 Task: Create a sub task Gather and Analyse Requirements for the task  Improve the appâ€™s compatibility with different screen sizes and resolutions in the project UltraTech , assign it to team member softage.8@softage.net and update the status of the sub task to  Completed , set the priority of the sub task to High.
Action: Mouse moved to (73, 404)
Screenshot: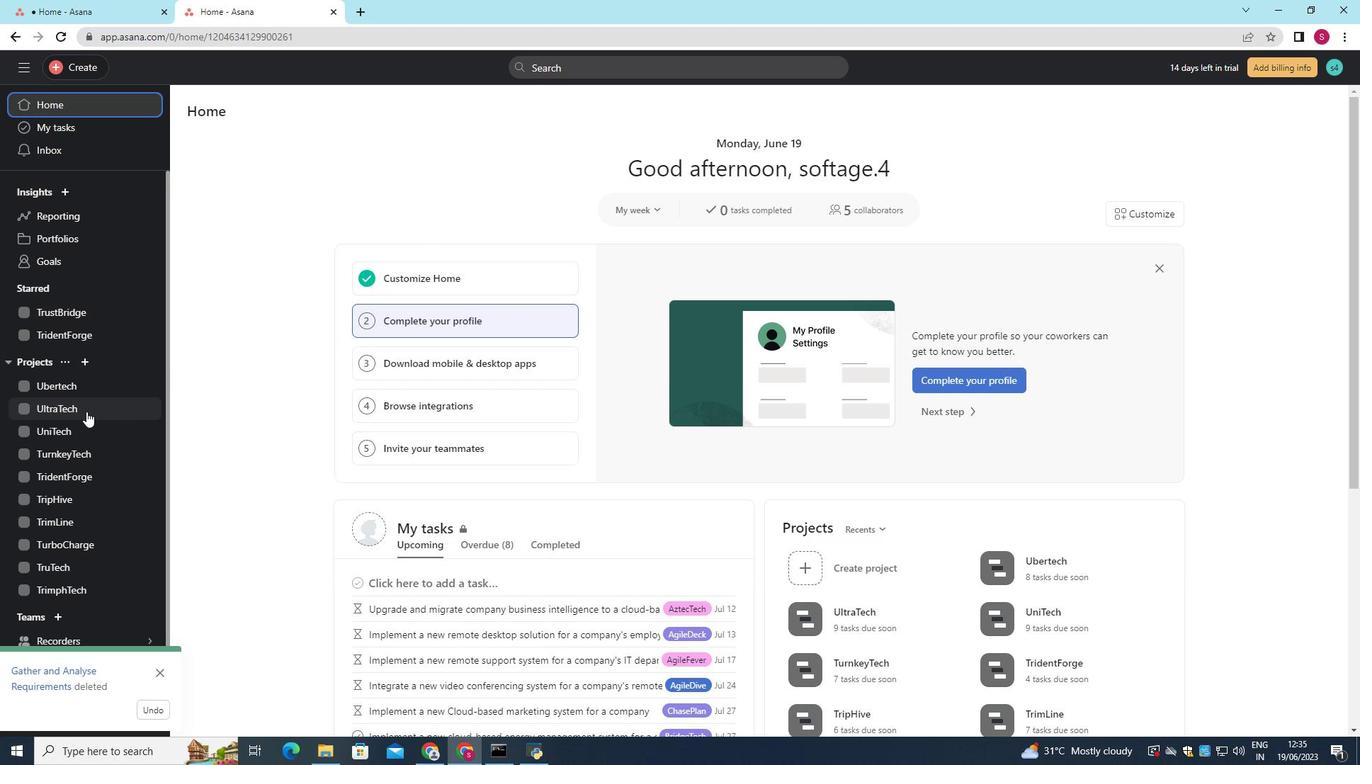 
Action: Mouse pressed left at (73, 404)
Screenshot: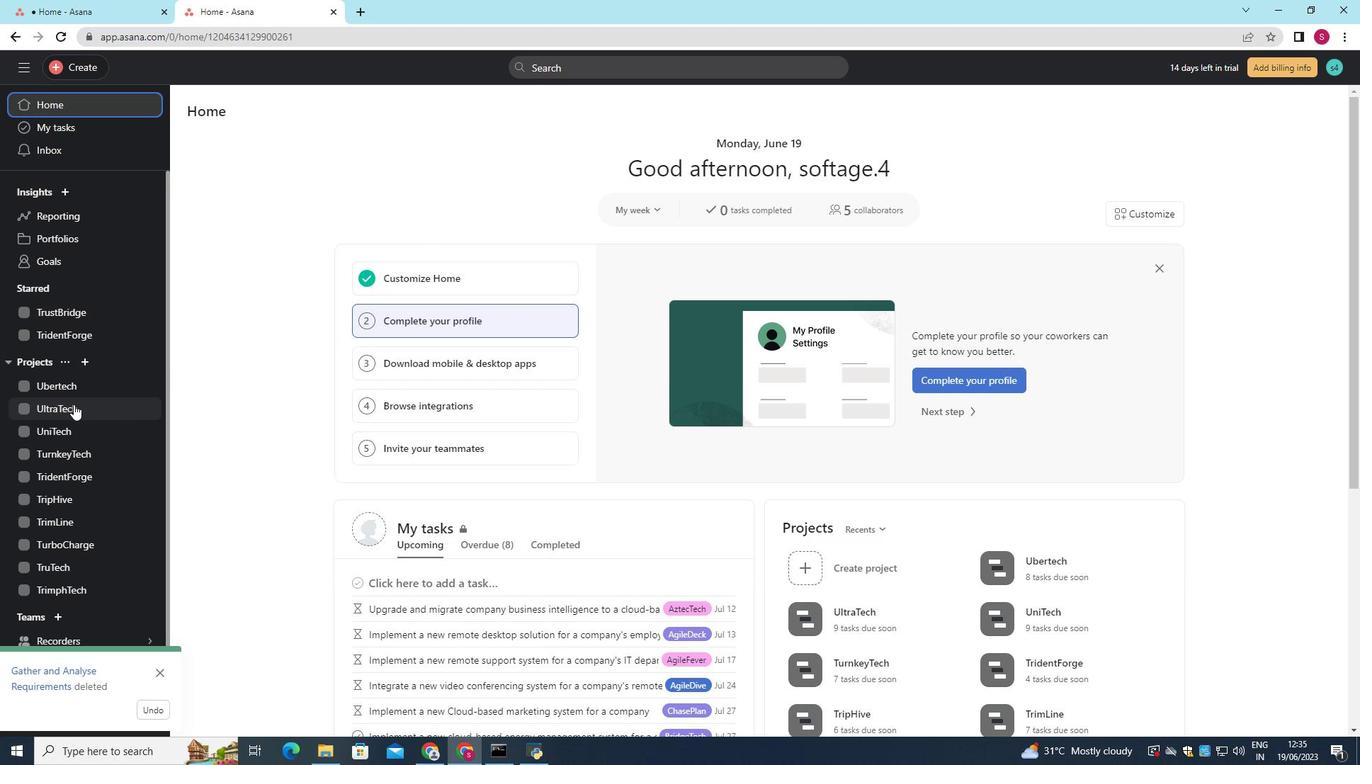 
Action: Mouse moved to (535, 367)
Screenshot: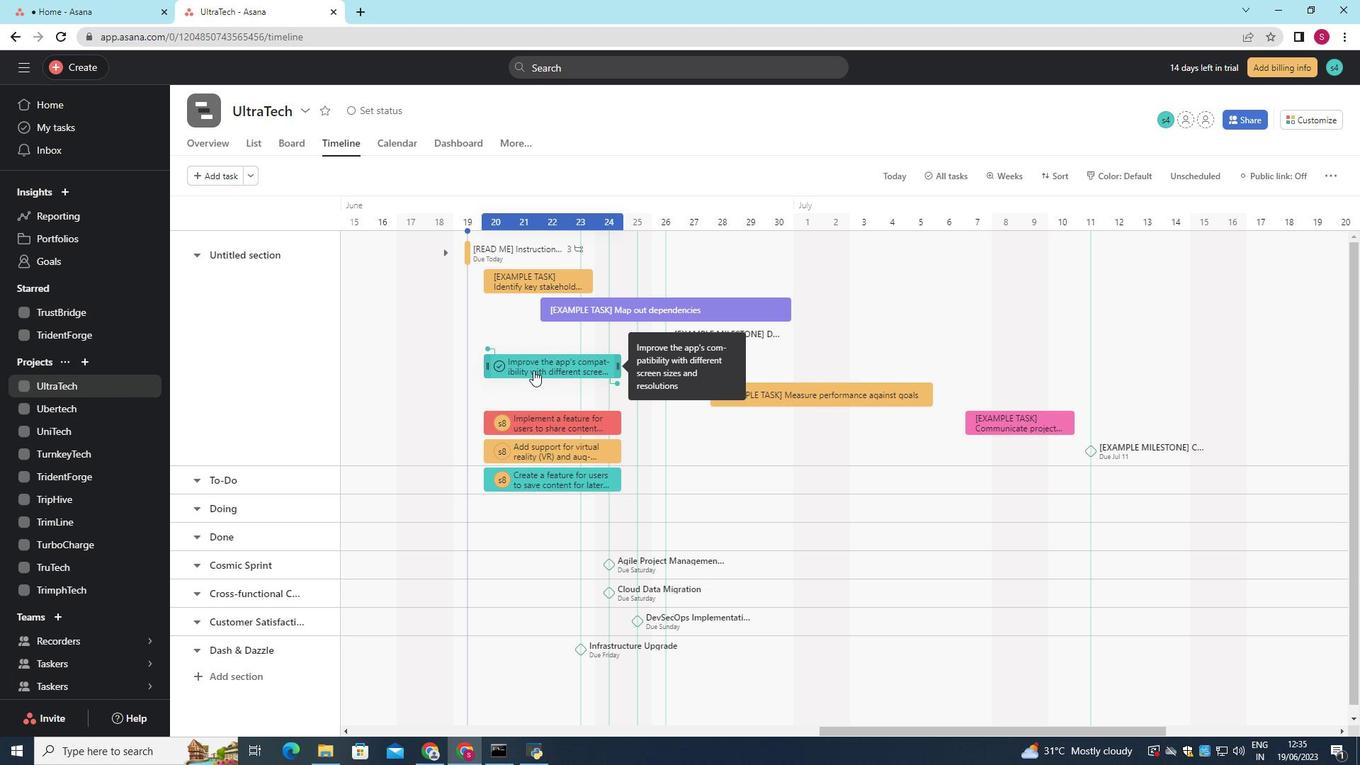 
Action: Mouse pressed left at (535, 367)
Screenshot: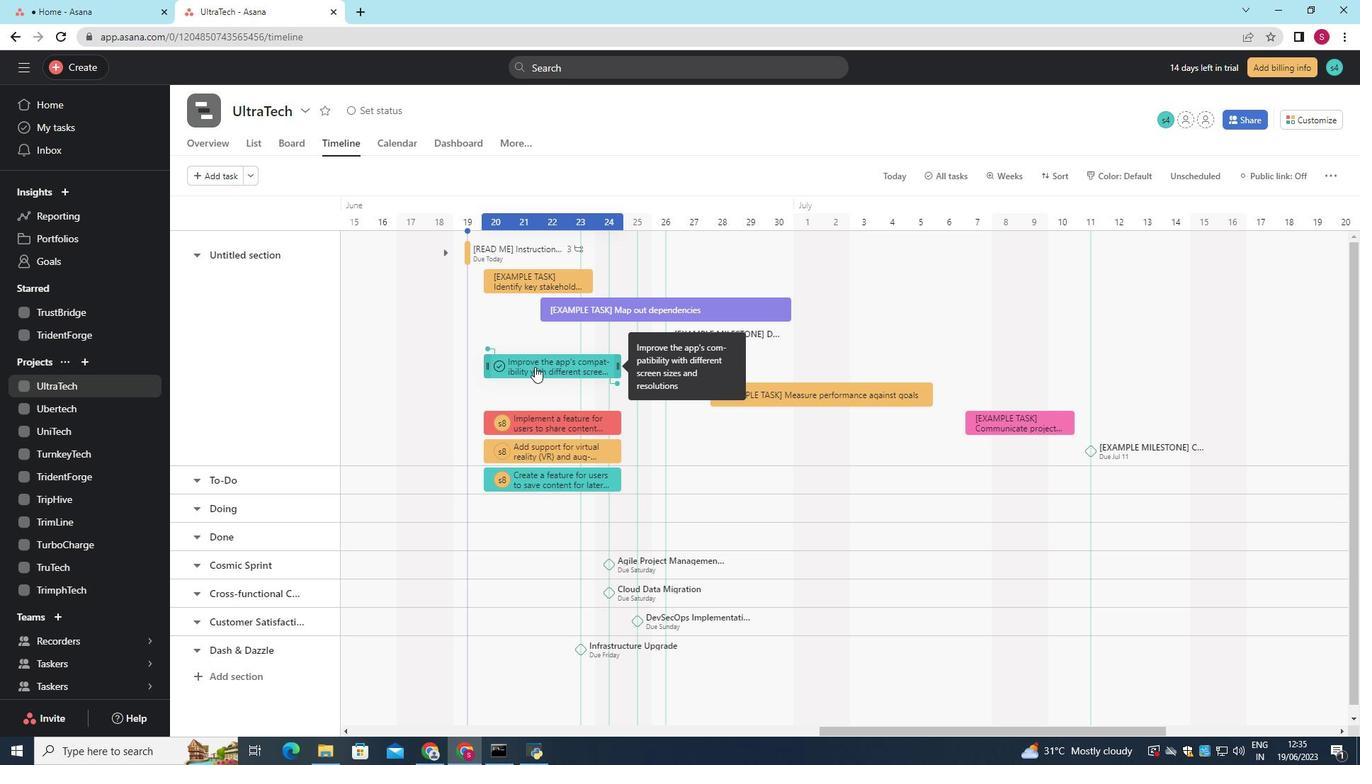 
Action: Mouse moved to (948, 515)
Screenshot: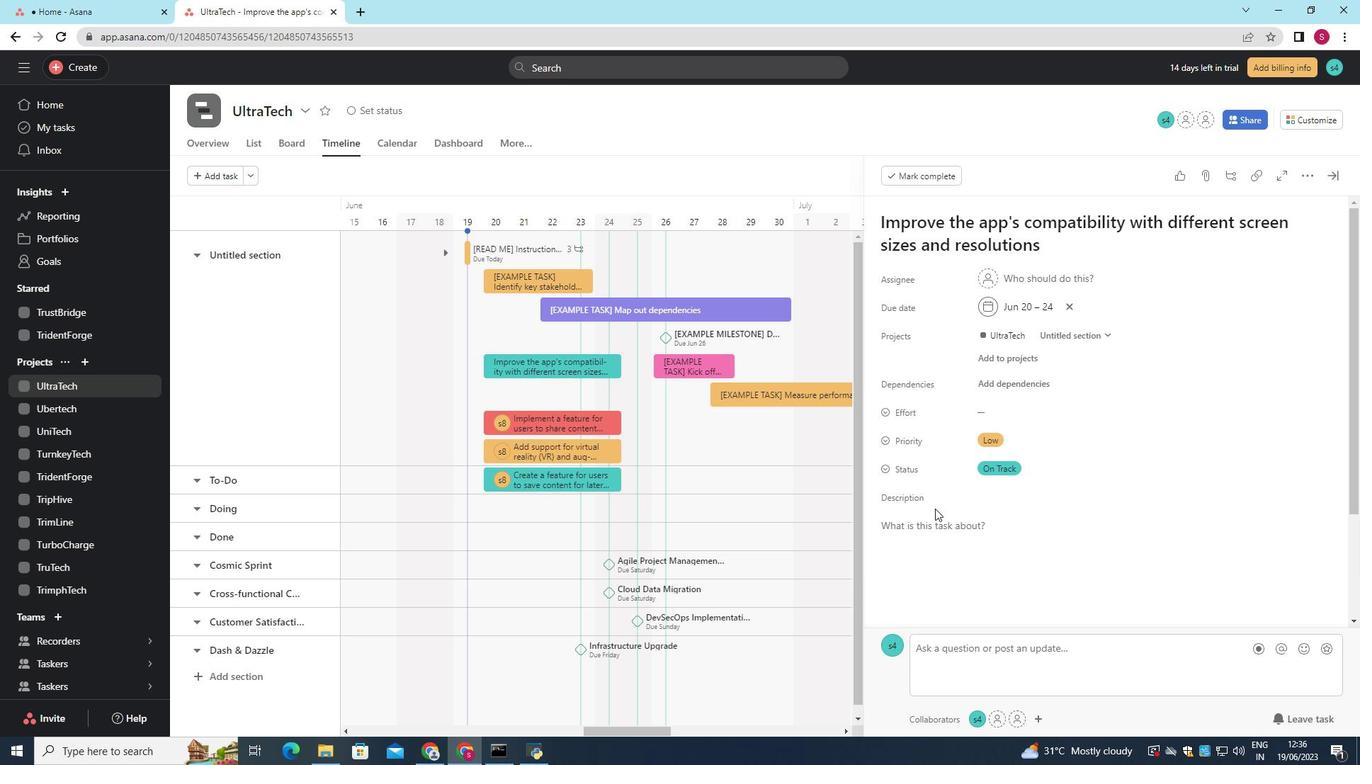 
Action: Mouse scrolled (948, 514) with delta (0, 0)
Screenshot: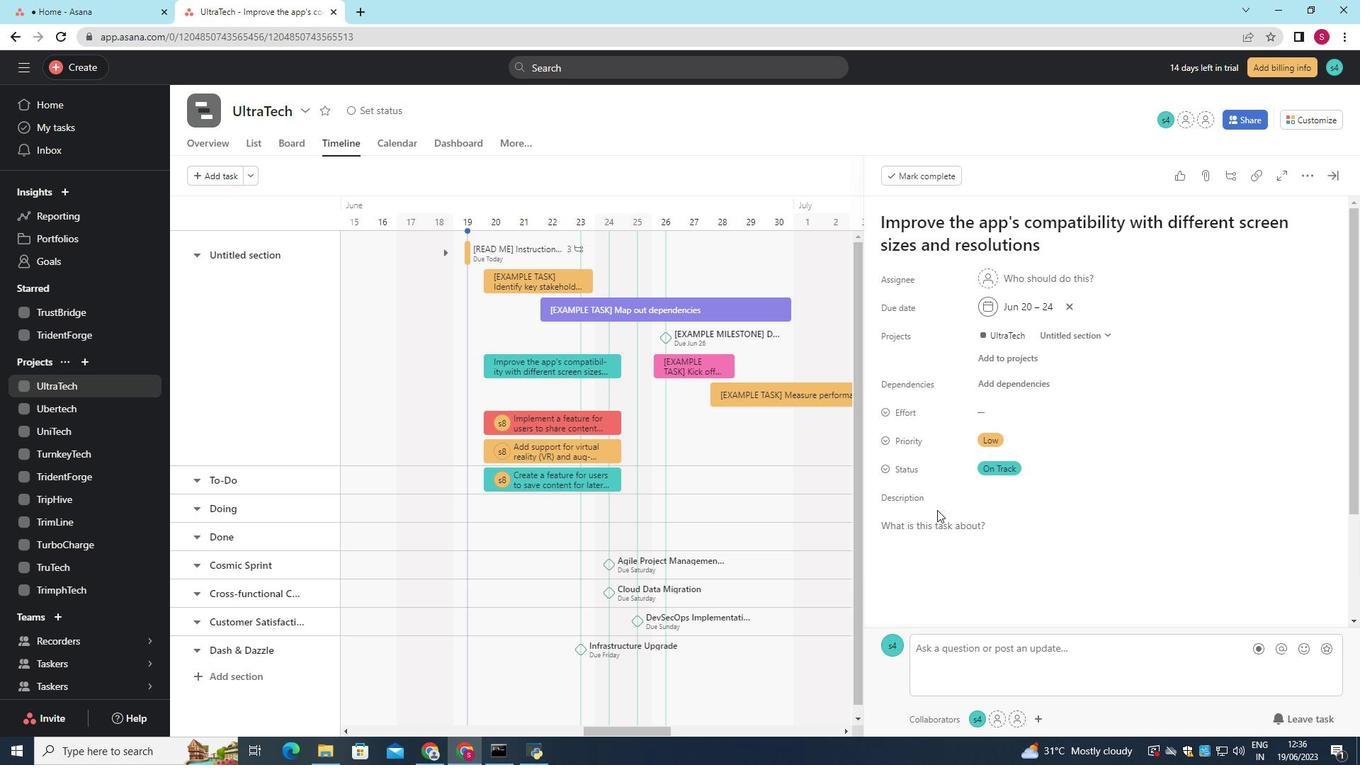 
Action: Mouse moved to (948, 515)
Screenshot: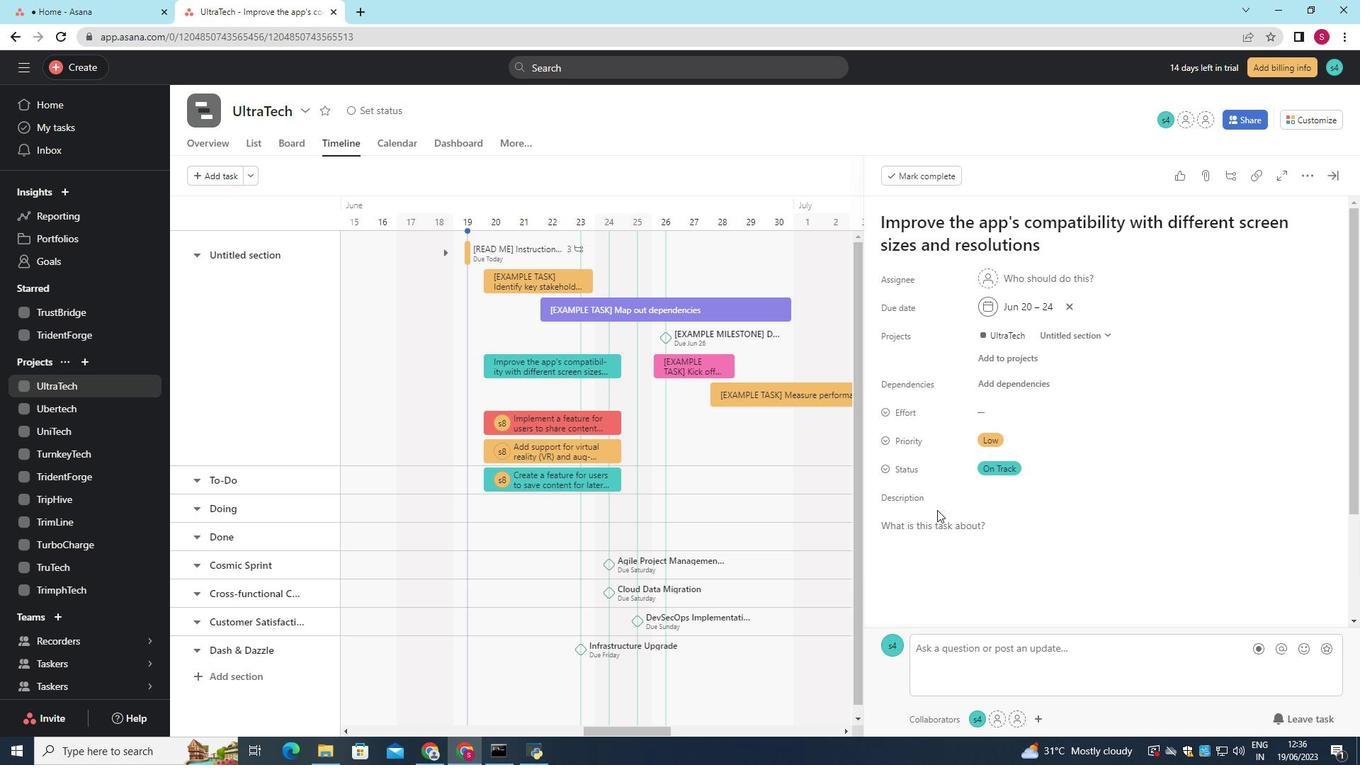 
Action: Mouse scrolled (948, 515) with delta (0, 0)
Screenshot: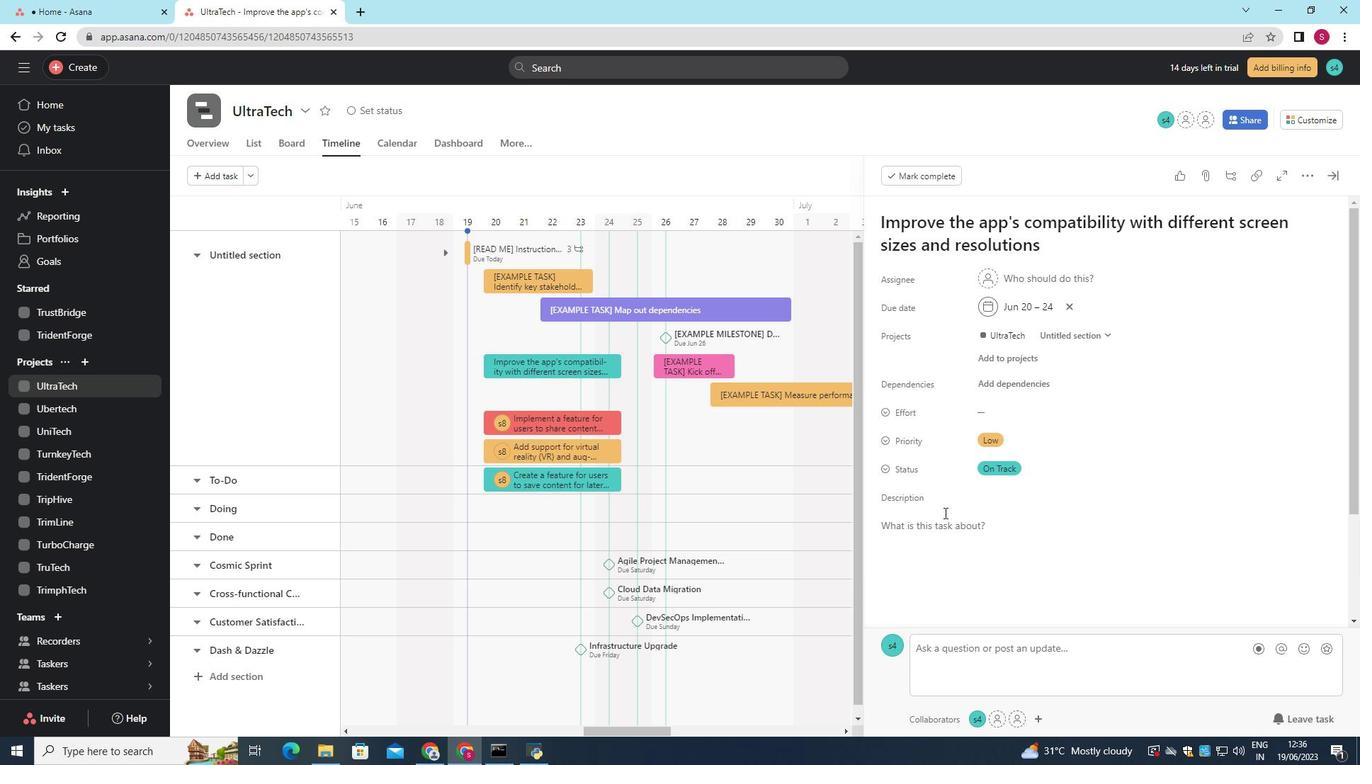 
Action: Mouse scrolled (948, 515) with delta (0, 0)
Screenshot: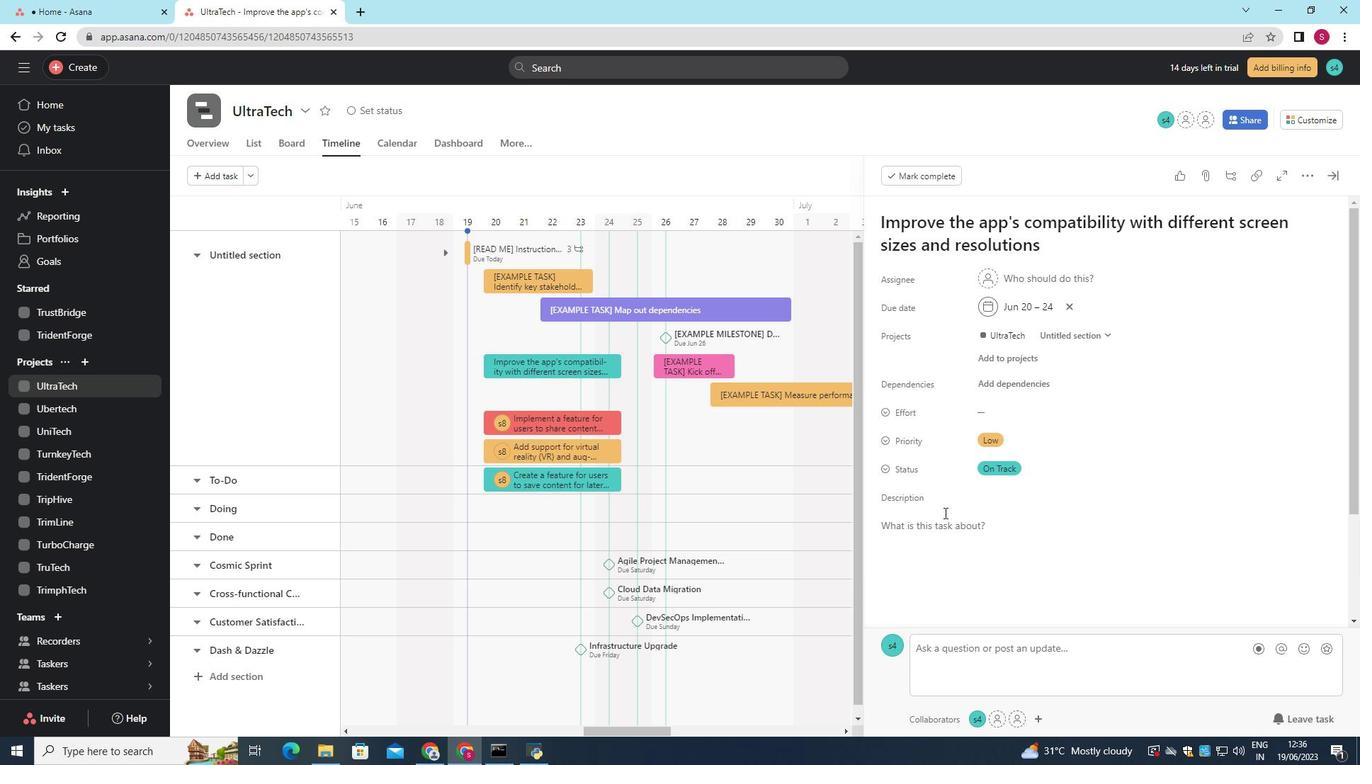 
Action: Mouse scrolled (948, 515) with delta (0, 0)
Screenshot: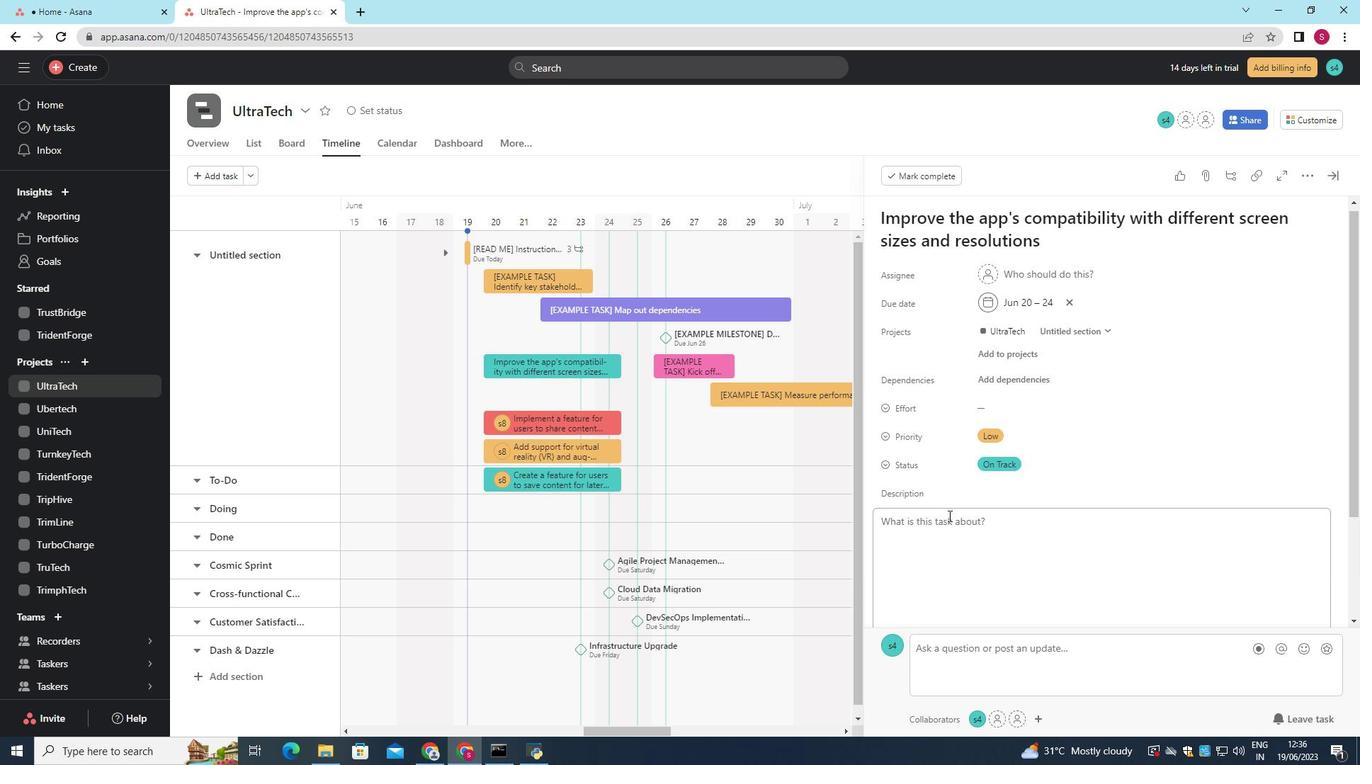 
Action: Mouse scrolled (948, 515) with delta (0, 0)
Screenshot: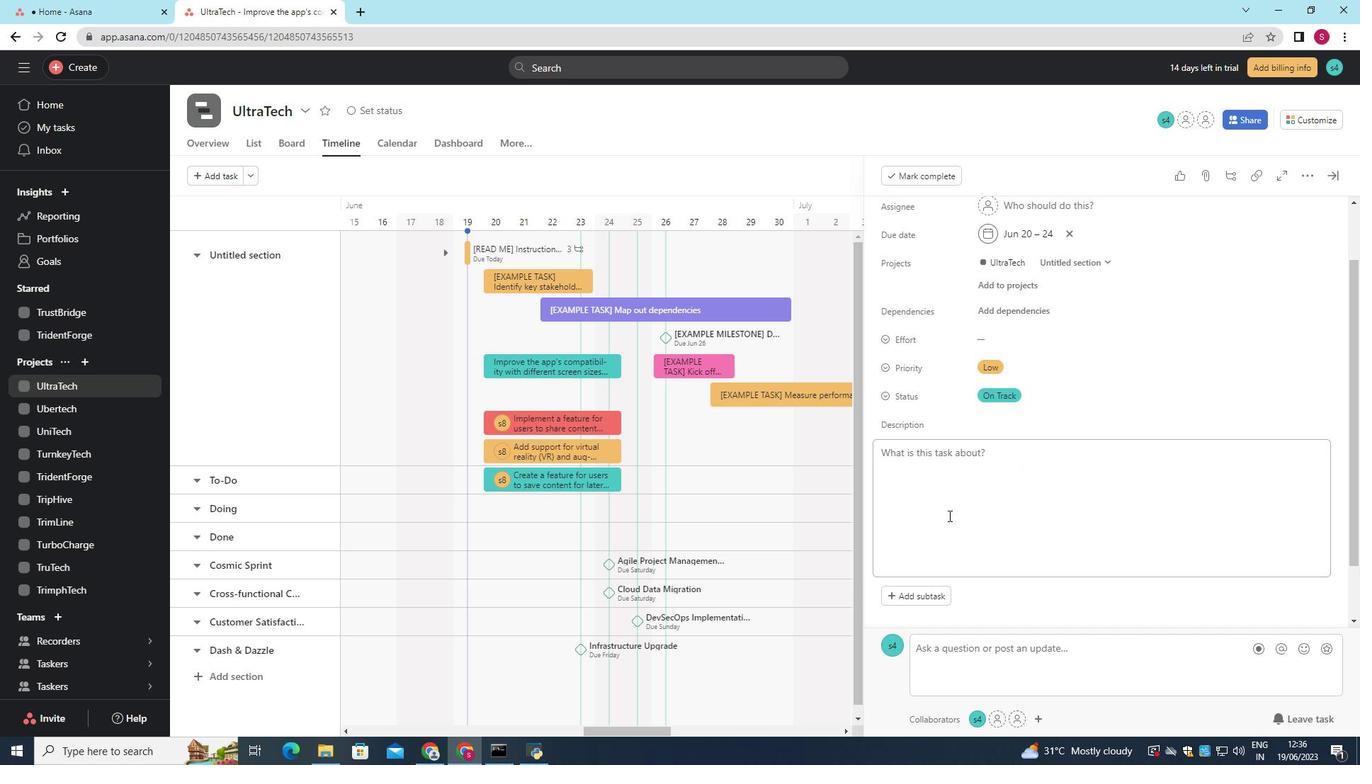 
Action: Mouse moved to (931, 522)
Screenshot: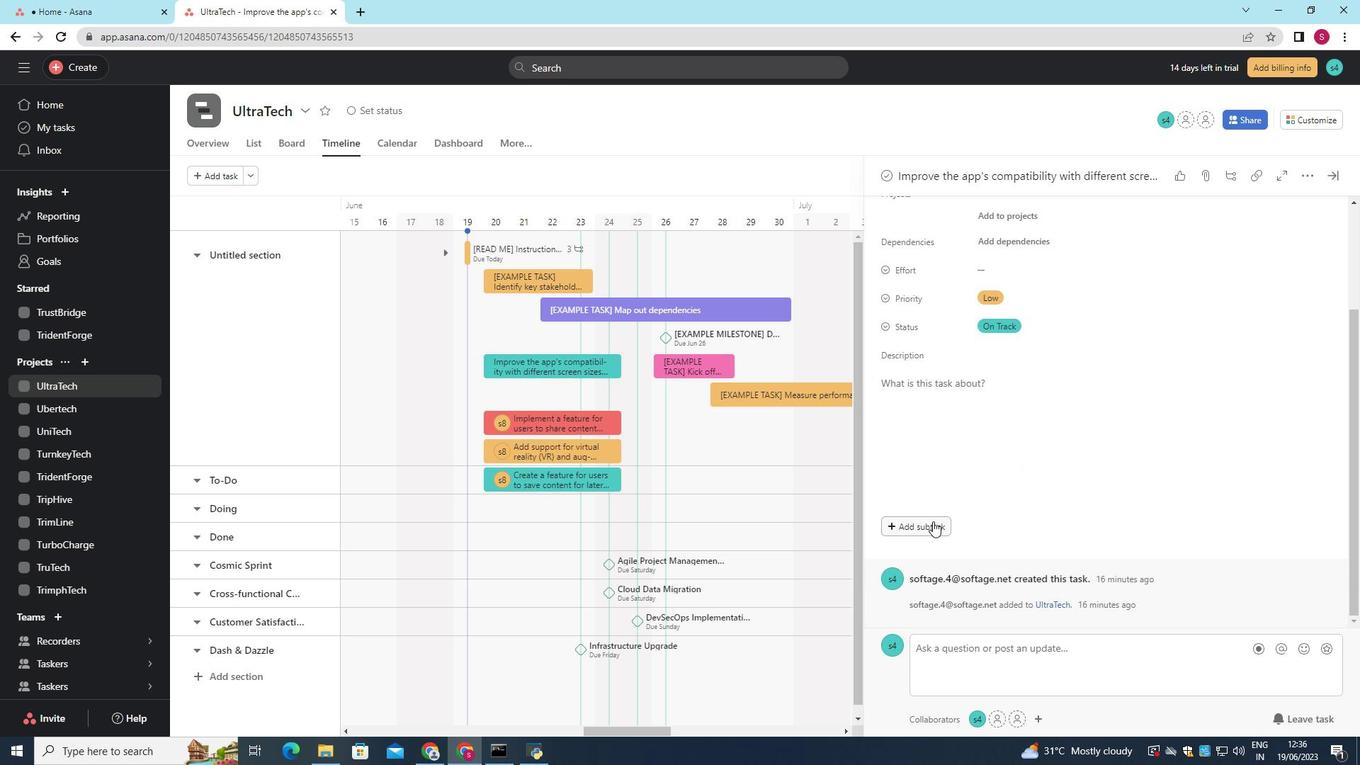 
Action: Mouse pressed left at (931, 522)
Screenshot: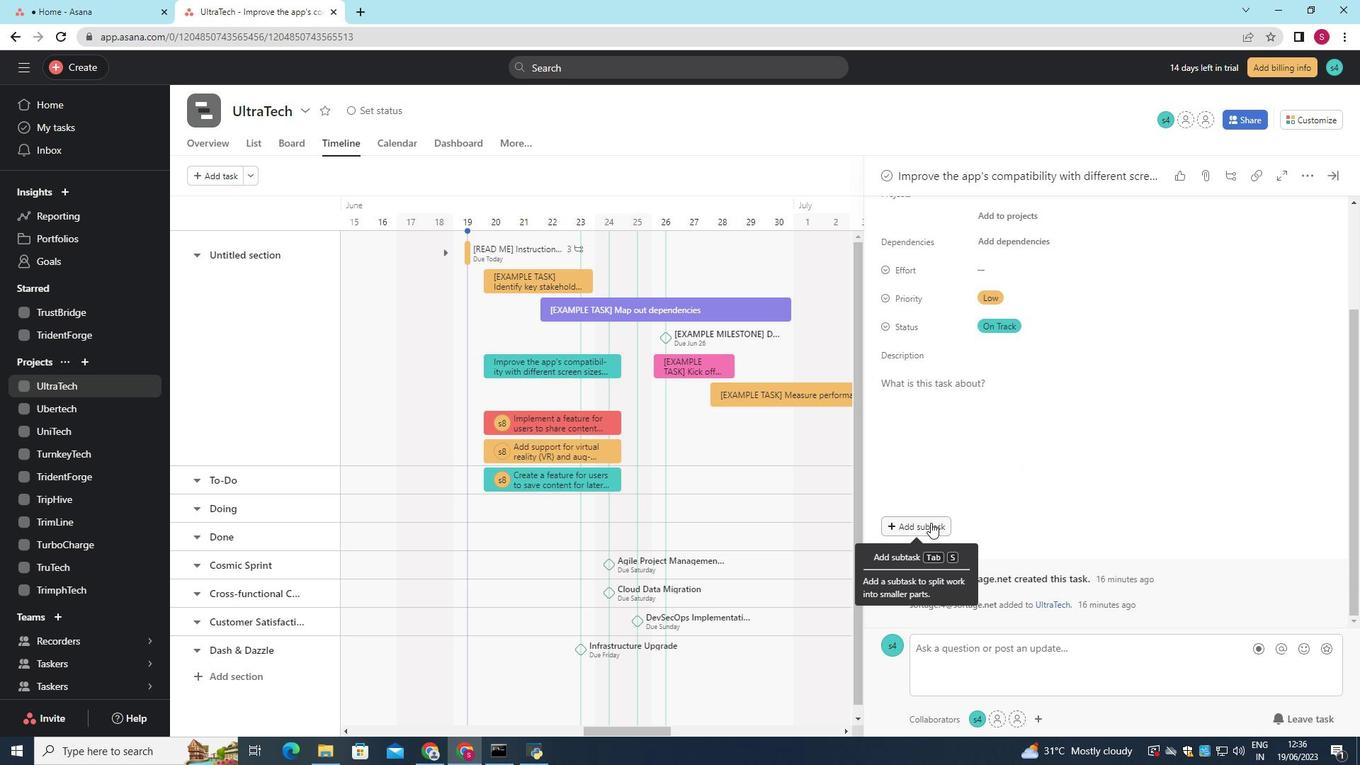 
Action: Mouse moved to (778, 625)
Screenshot: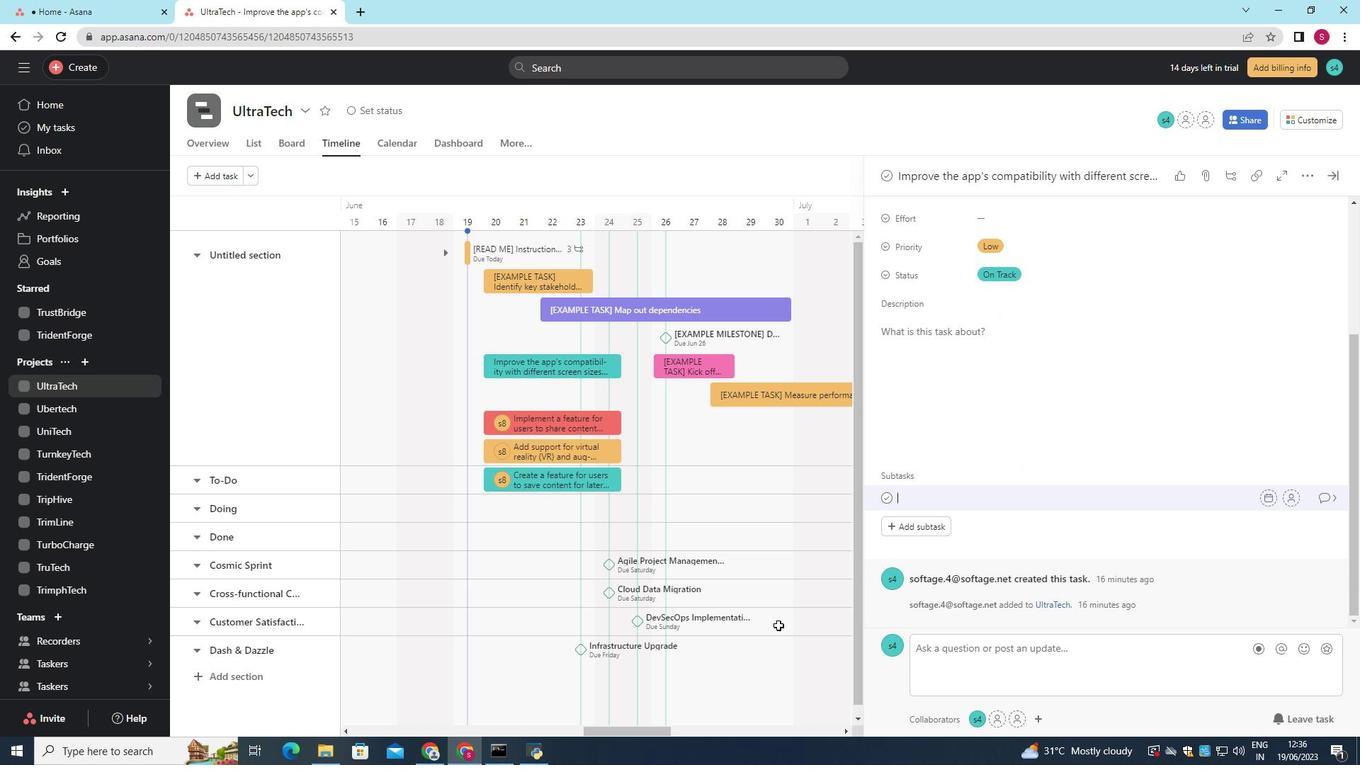 
Action: Key pressed <Key.shift>Gather<Key.space>and<Key.space><Key.shift>Analyse<Key.space><Key.shift>Requirements
Screenshot: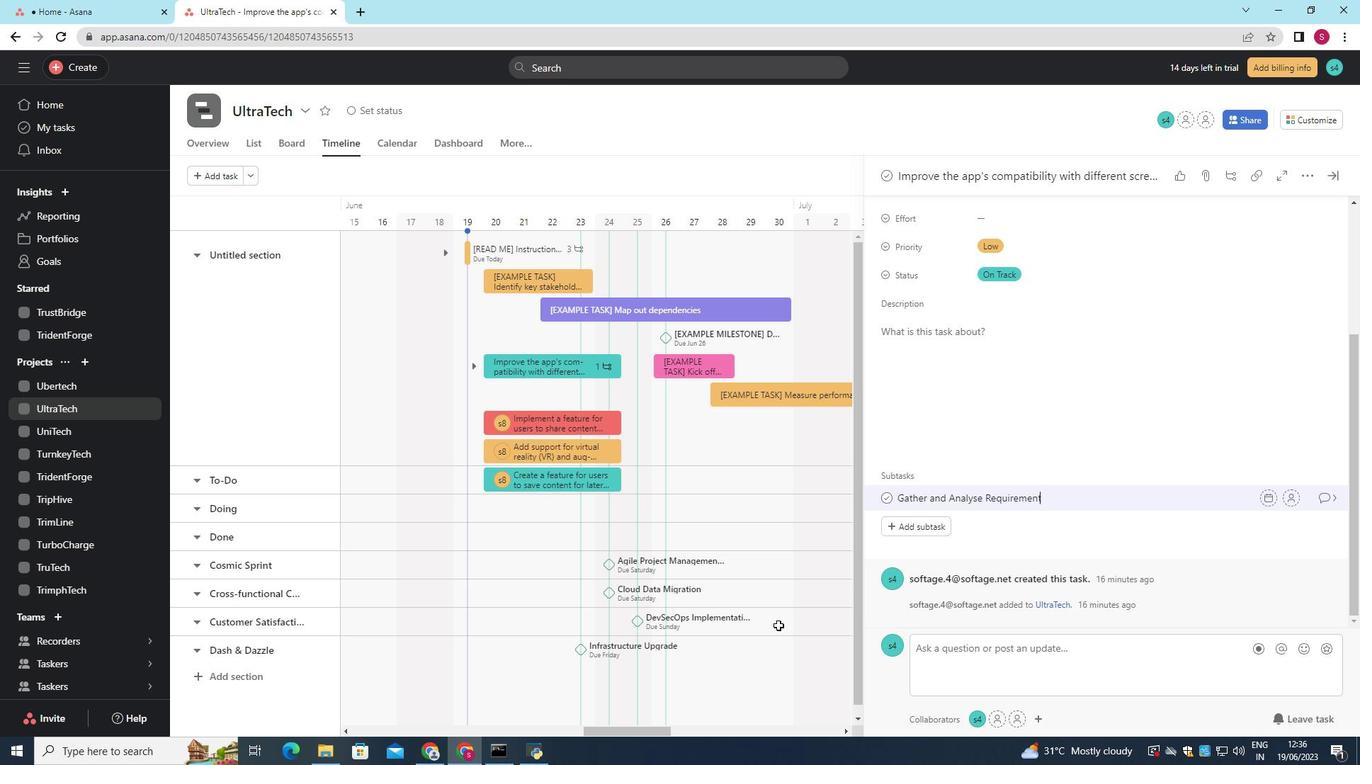 
Action: Mouse moved to (1289, 493)
Screenshot: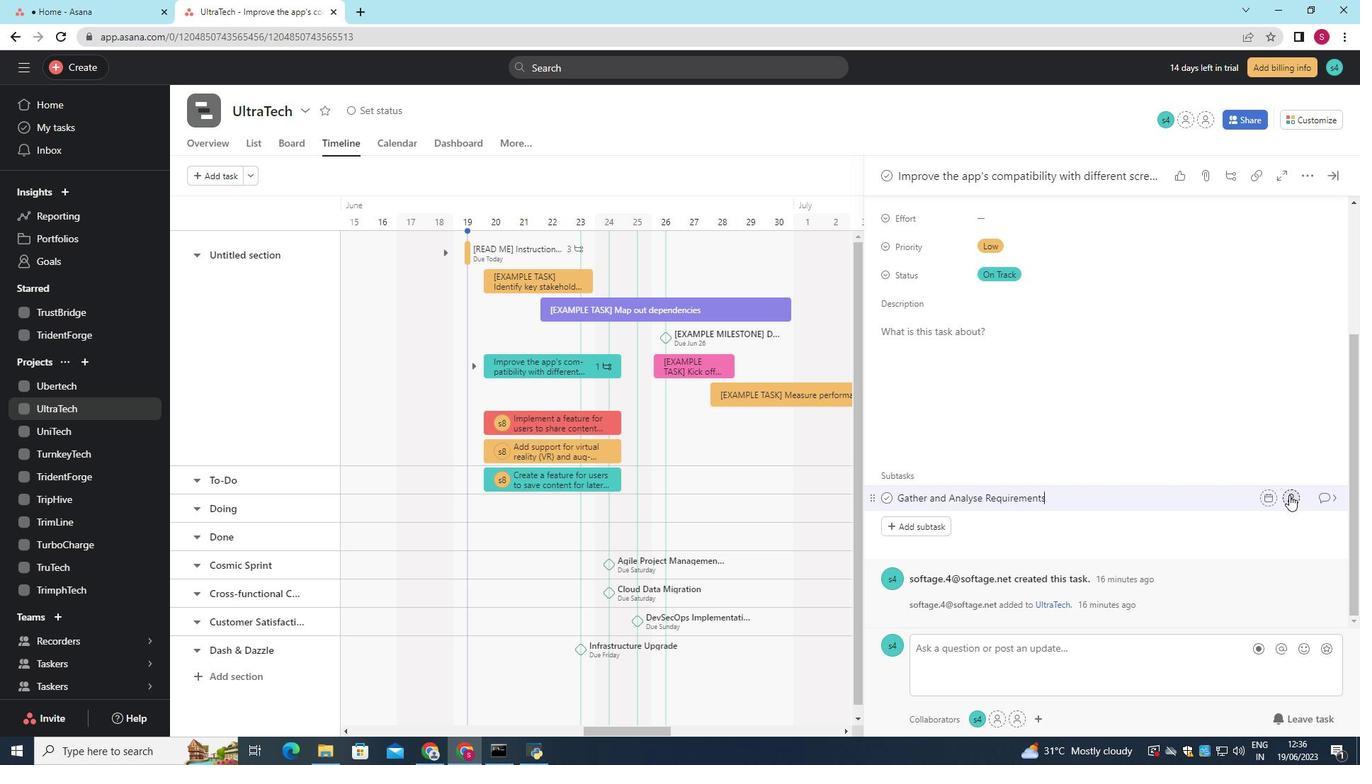 
Action: Mouse pressed left at (1289, 493)
Screenshot: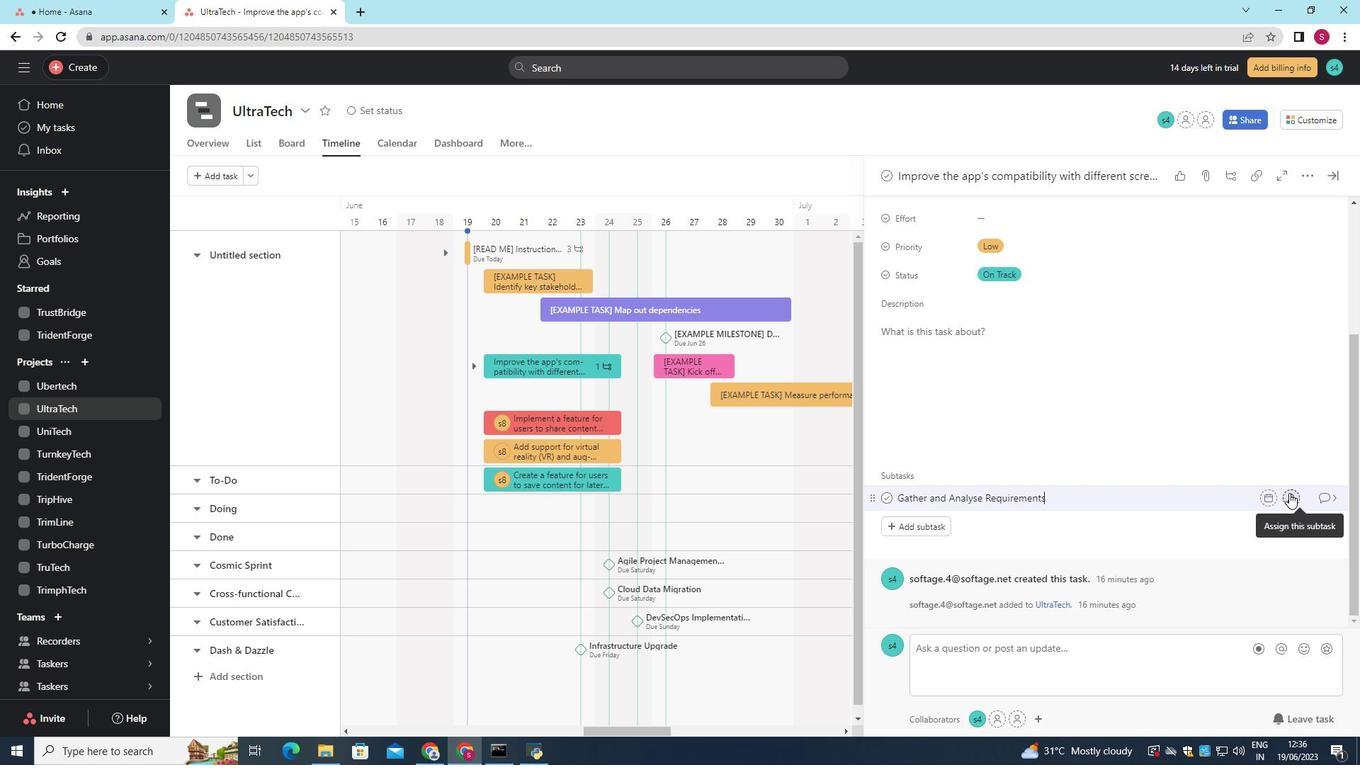 
Action: Mouse moved to (1289, 493)
Screenshot: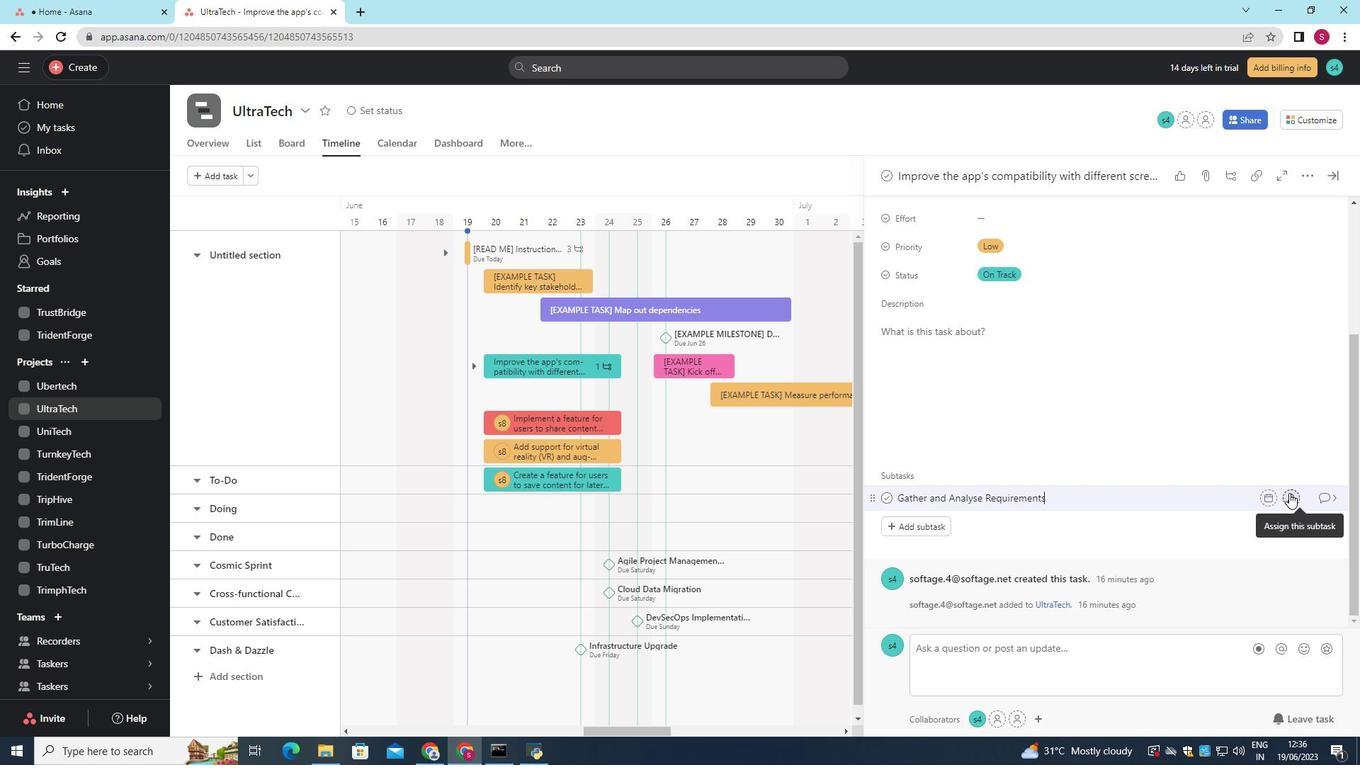 
Action: Key pressed softage.8<Key.shift>@softage.net
Screenshot: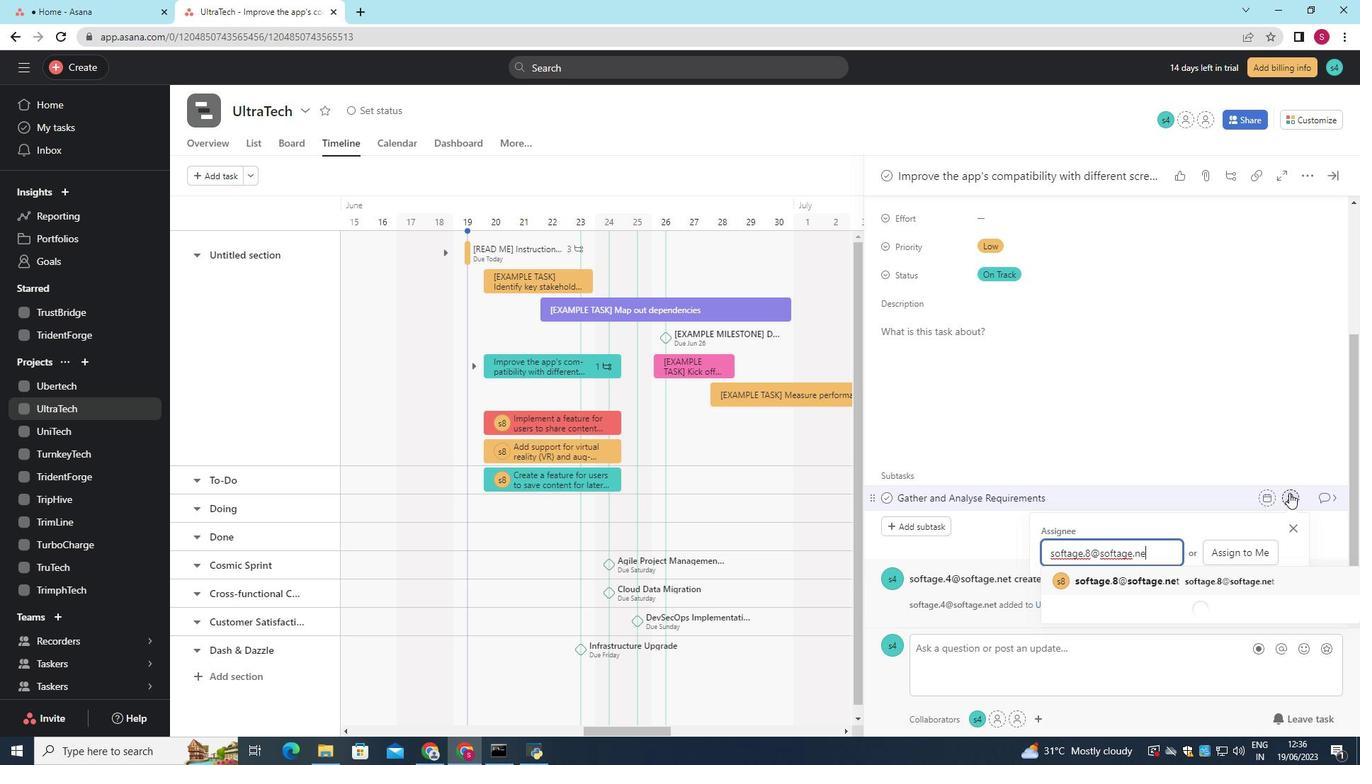 
Action: Mouse moved to (1322, 493)
Screenshot: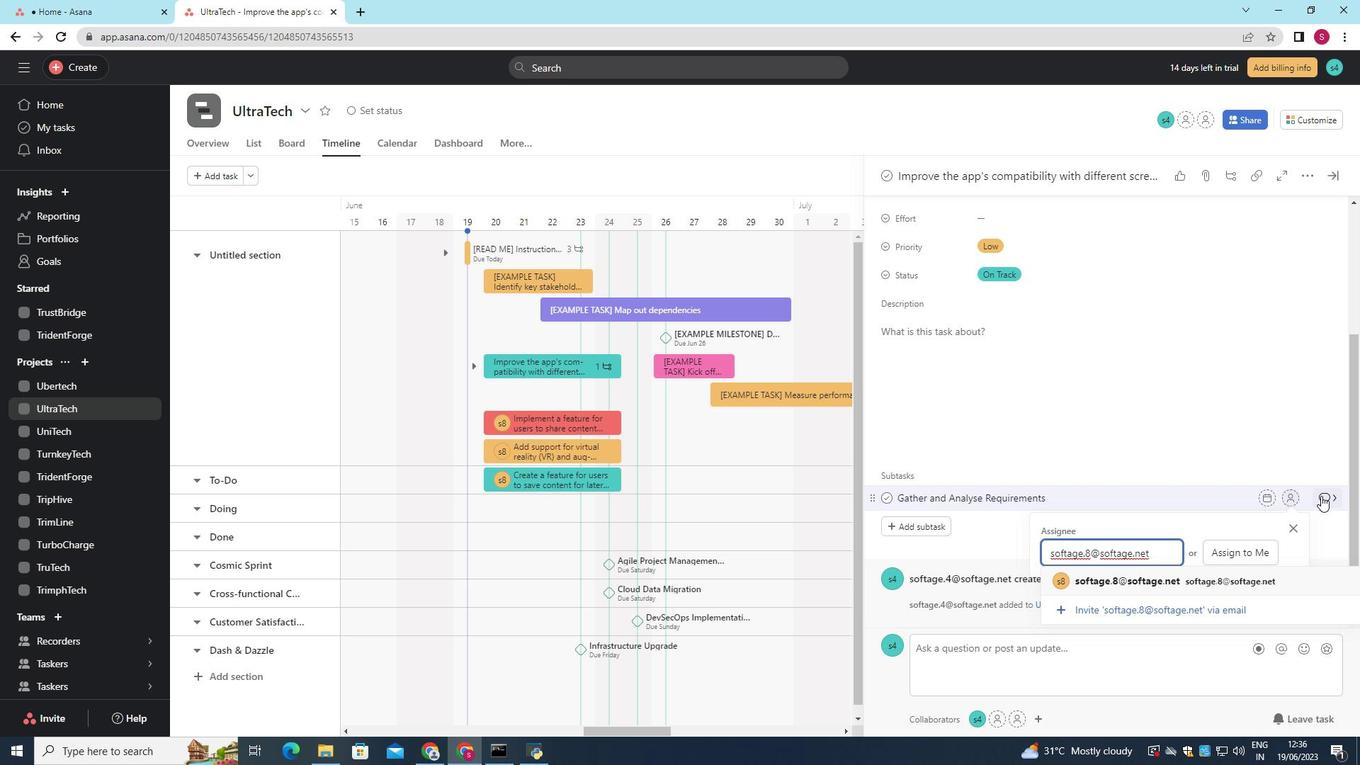 
Action: Mouse pressed left at (1322, 493)
Screenshot: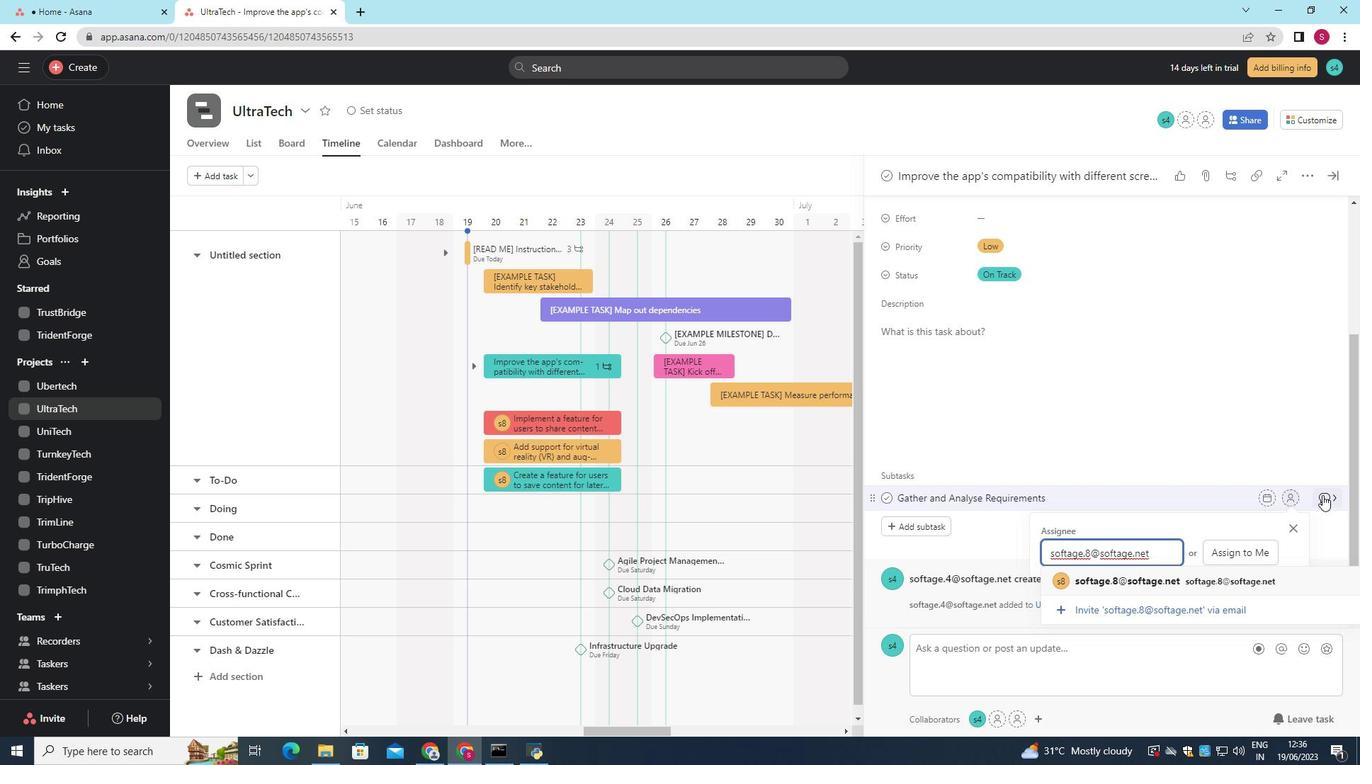
Action: Mouse moved to (926, 369)
Screenshot: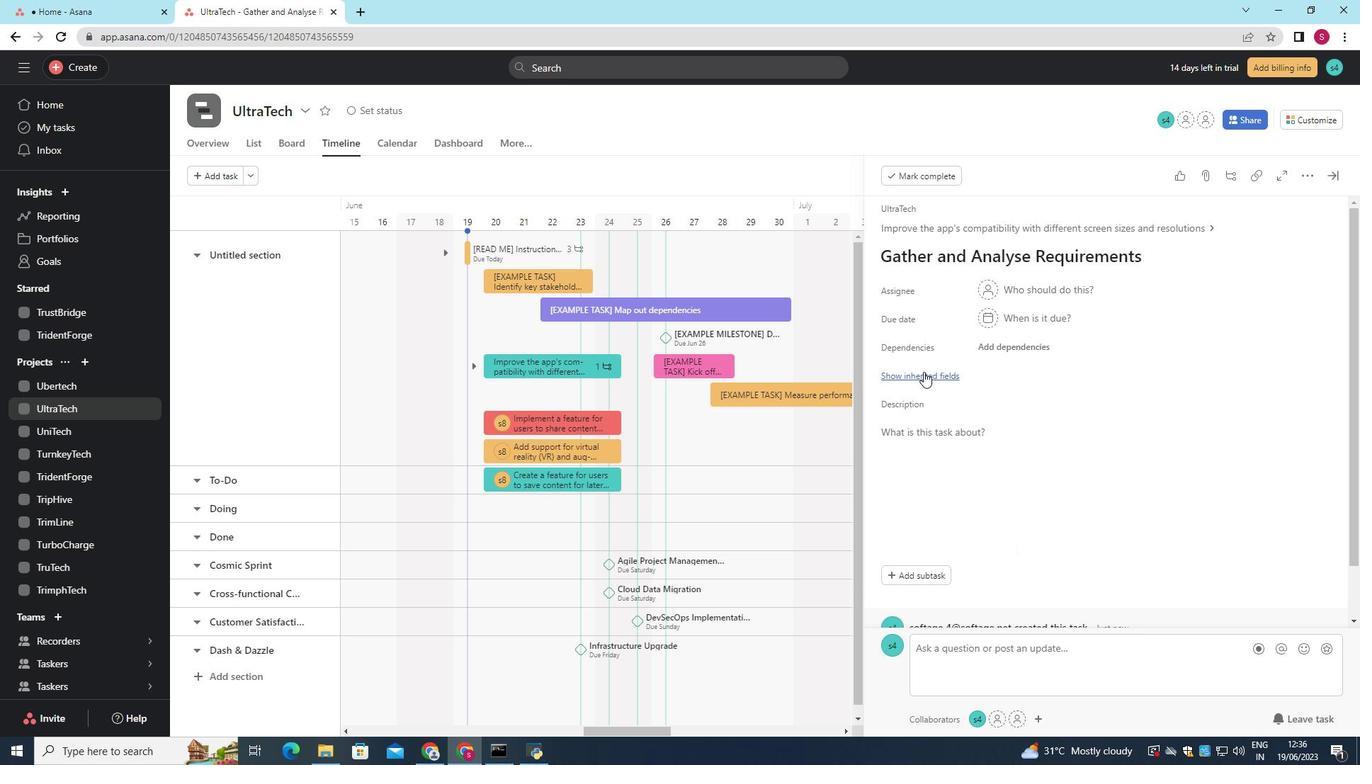
Action: Mouse pressed left at (926, 369)
Screenshot: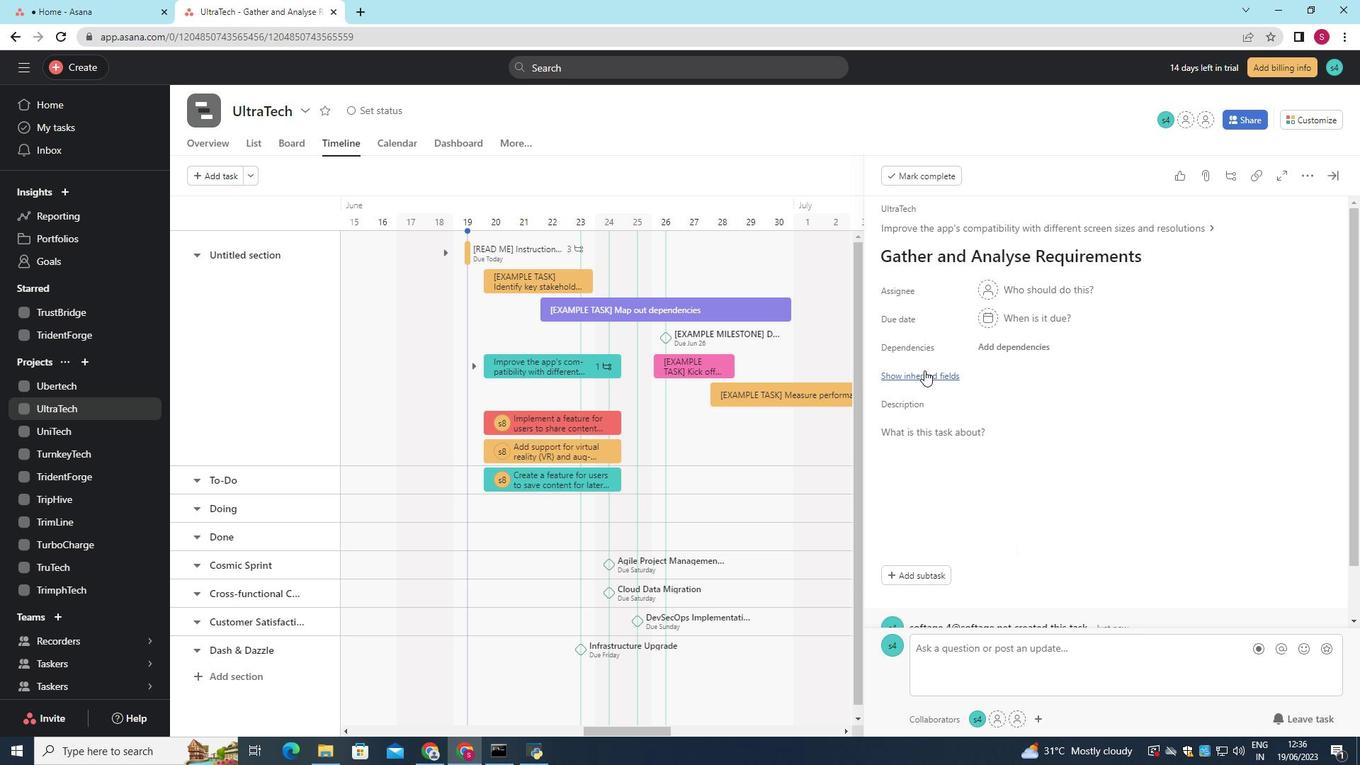 
Action: Mouse moved to (1041, 457)
Screenshot: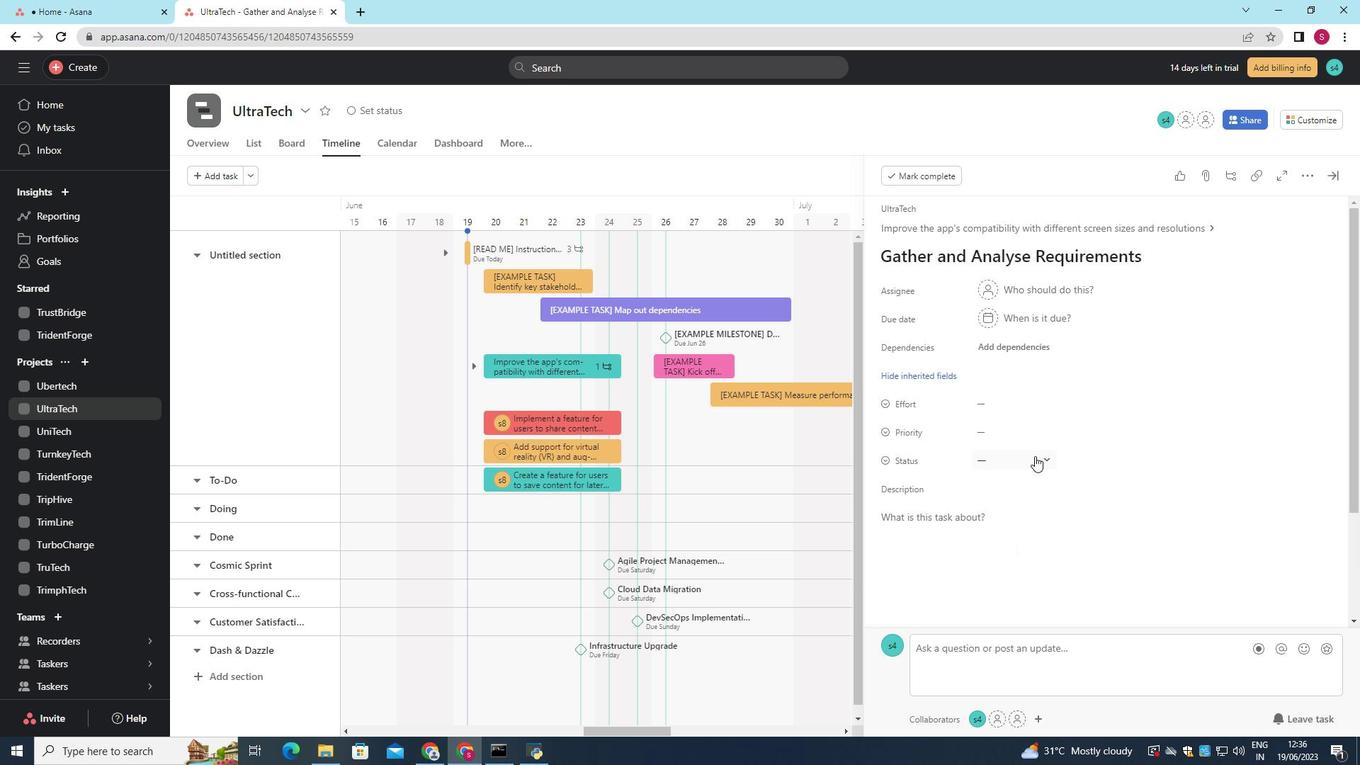 
Action: Mouse pressed left at (1041, 457)
Screenshot: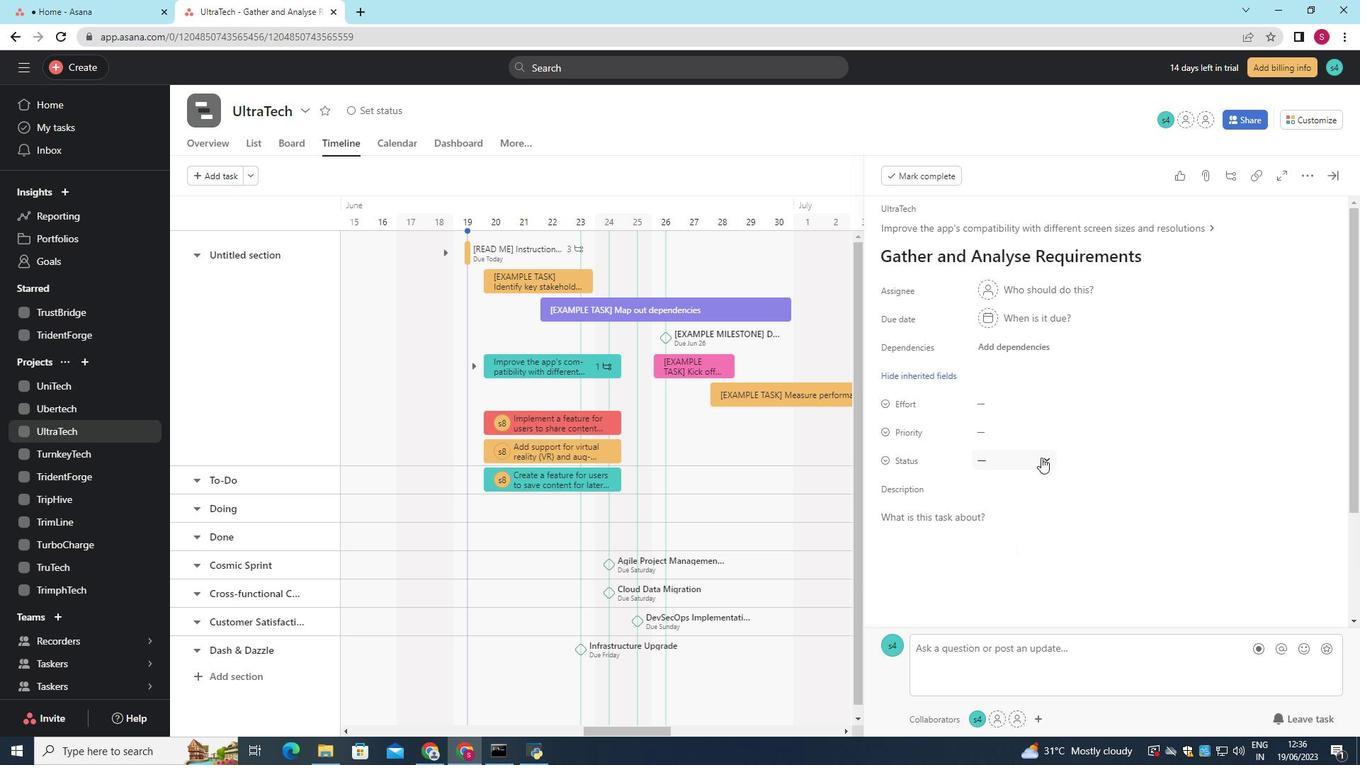 
Action: Mouse moved to (1038, 584)
Screenshot: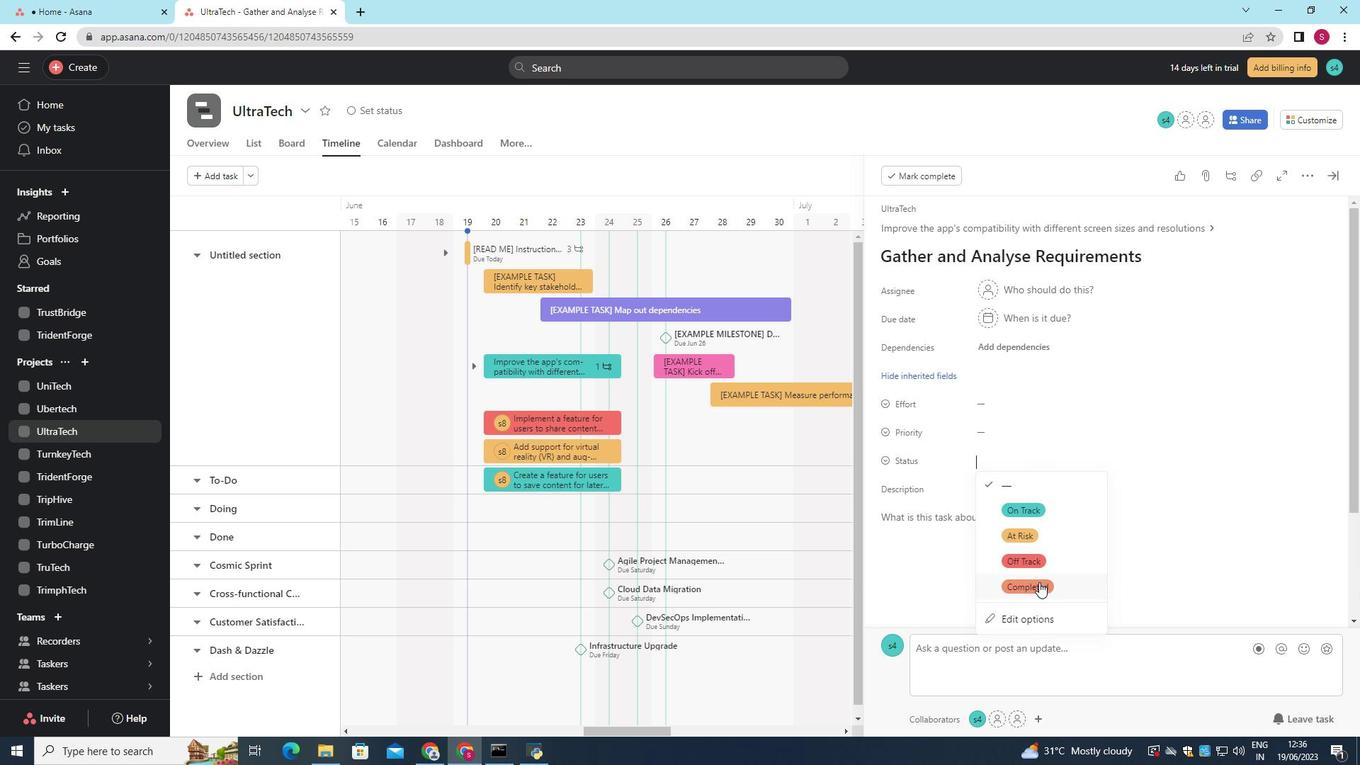
Action: Mouse pressed left at (1038, 584)
Screenshot: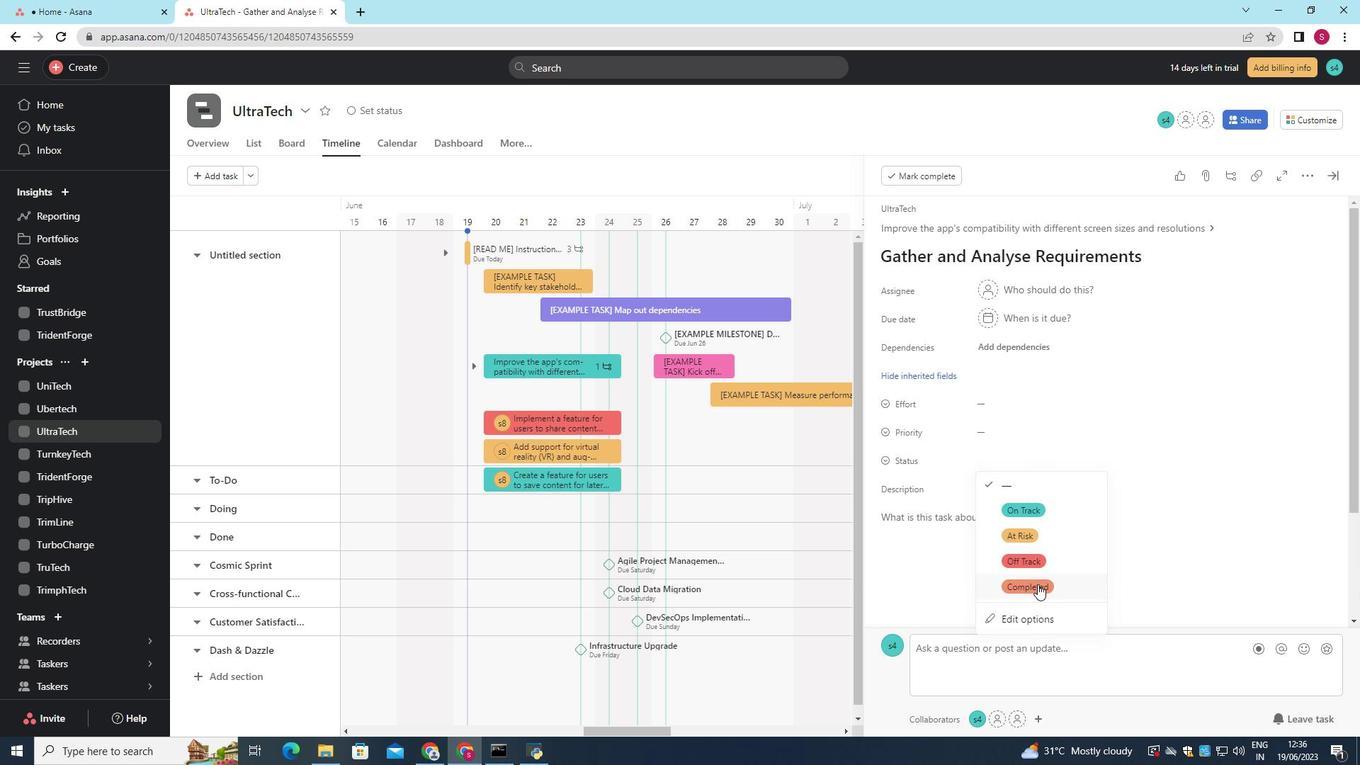 
Action: Mouse moved to (1027, 425)
Screenshot: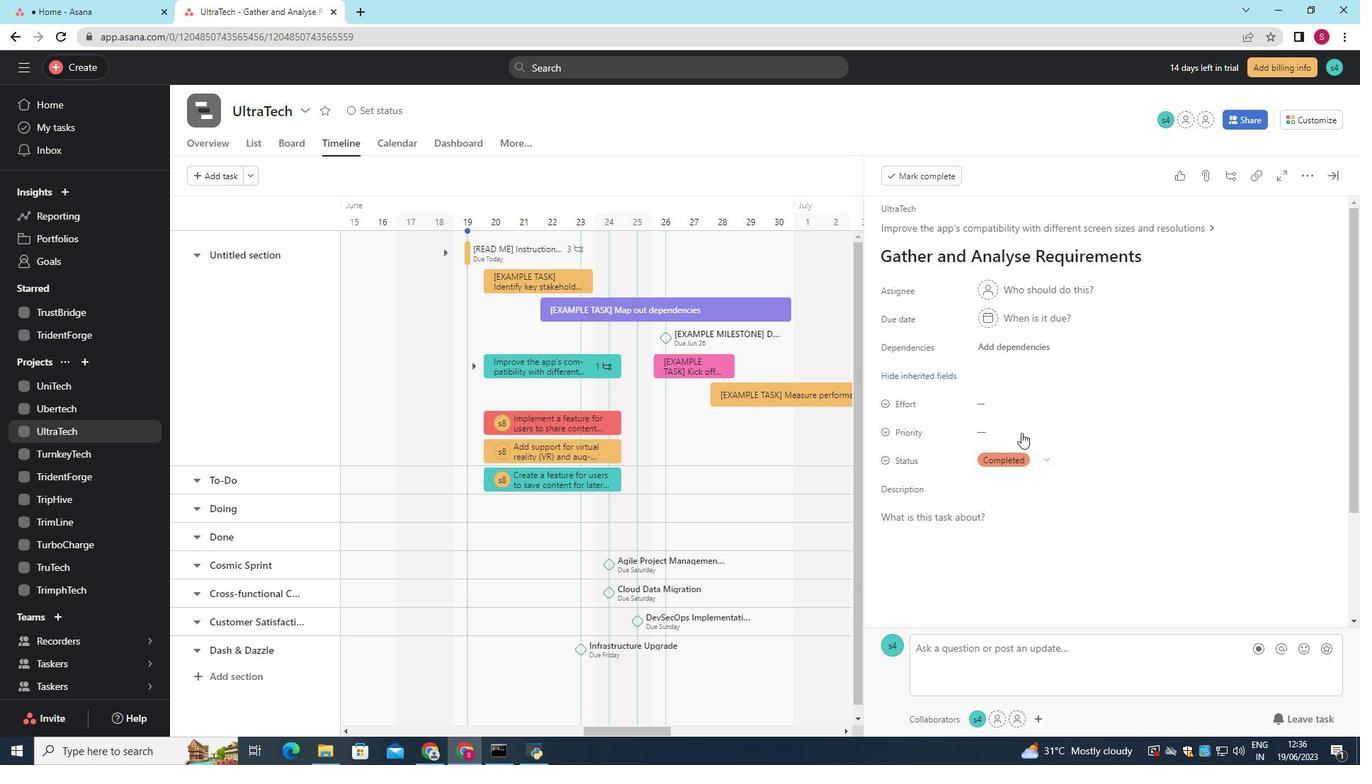 
Action: Mouse pressed left at (1027, 425)
Screenshot: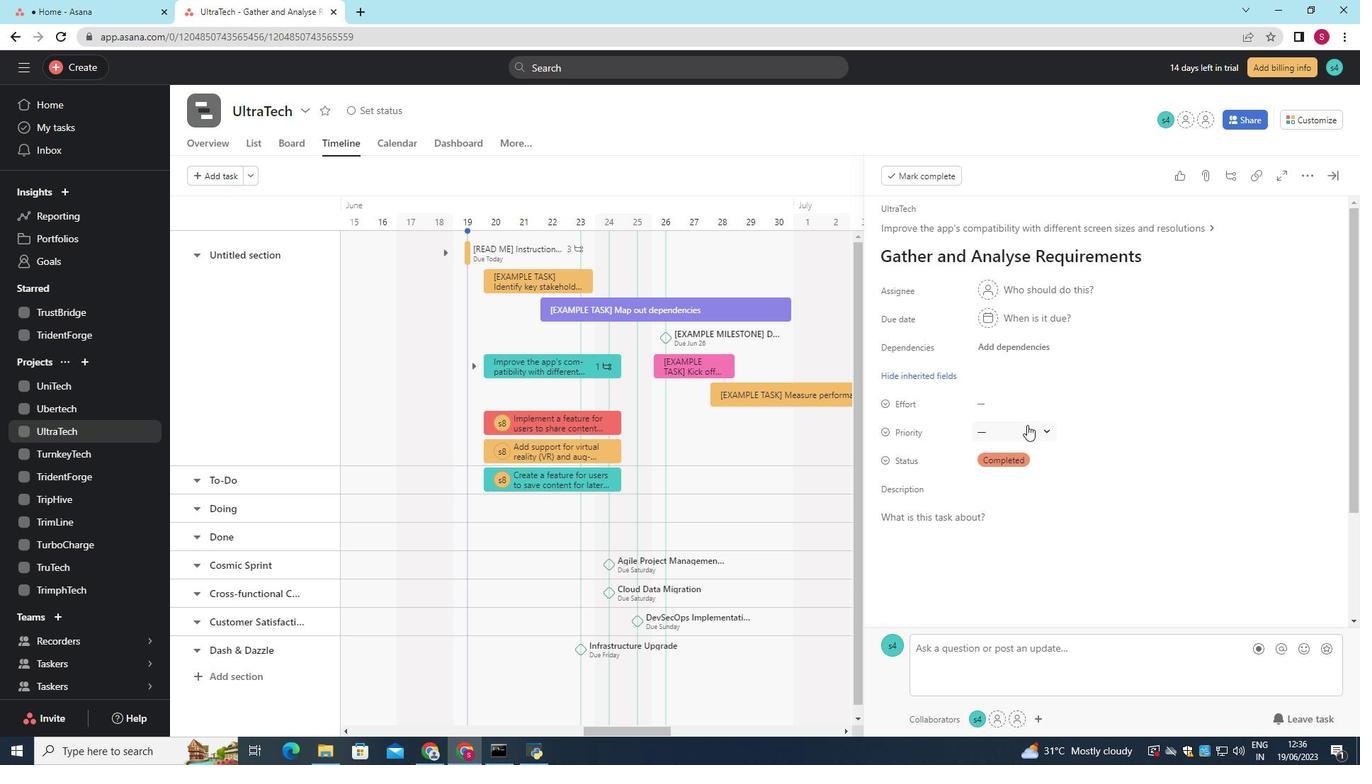 
Action: Mouse moved to (1018, 481)
Screenshot: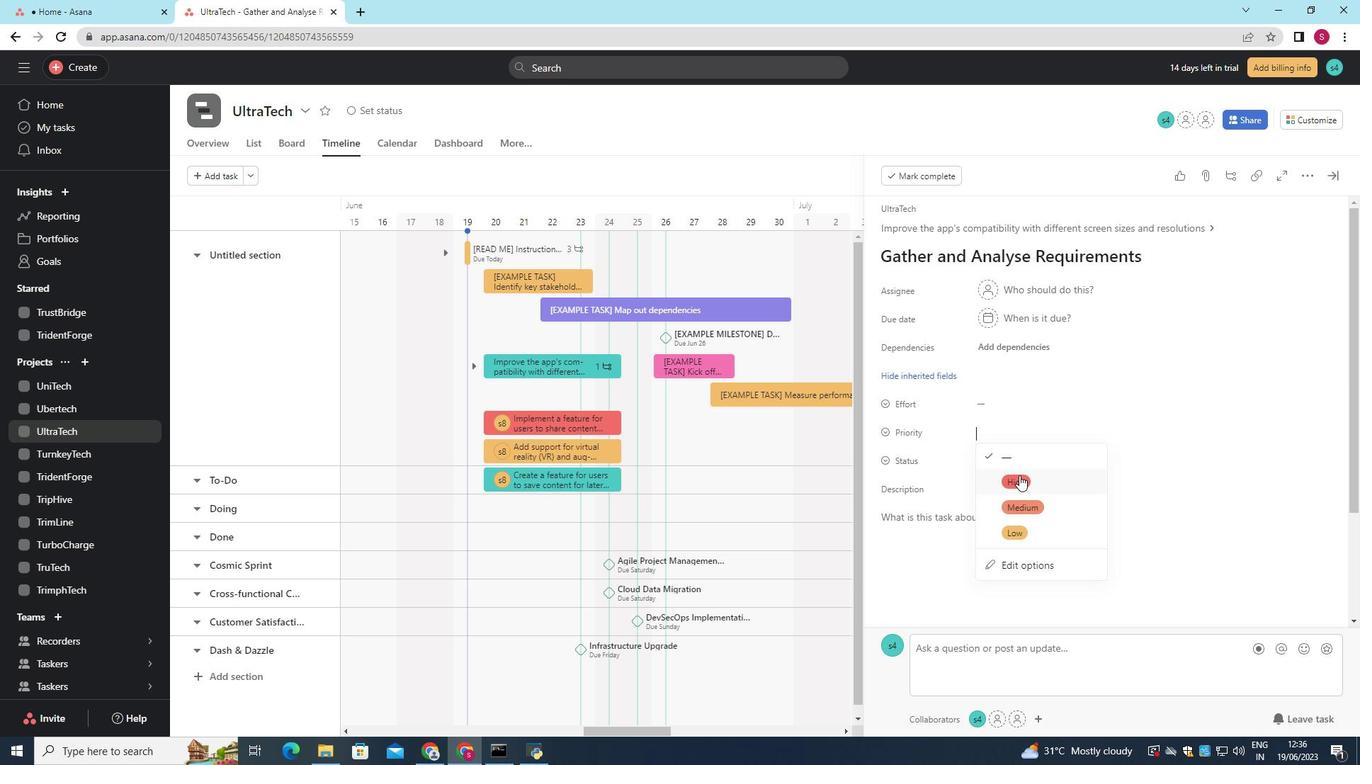 
Action: Mouse pressed left at (1018, 481)
Screenshot: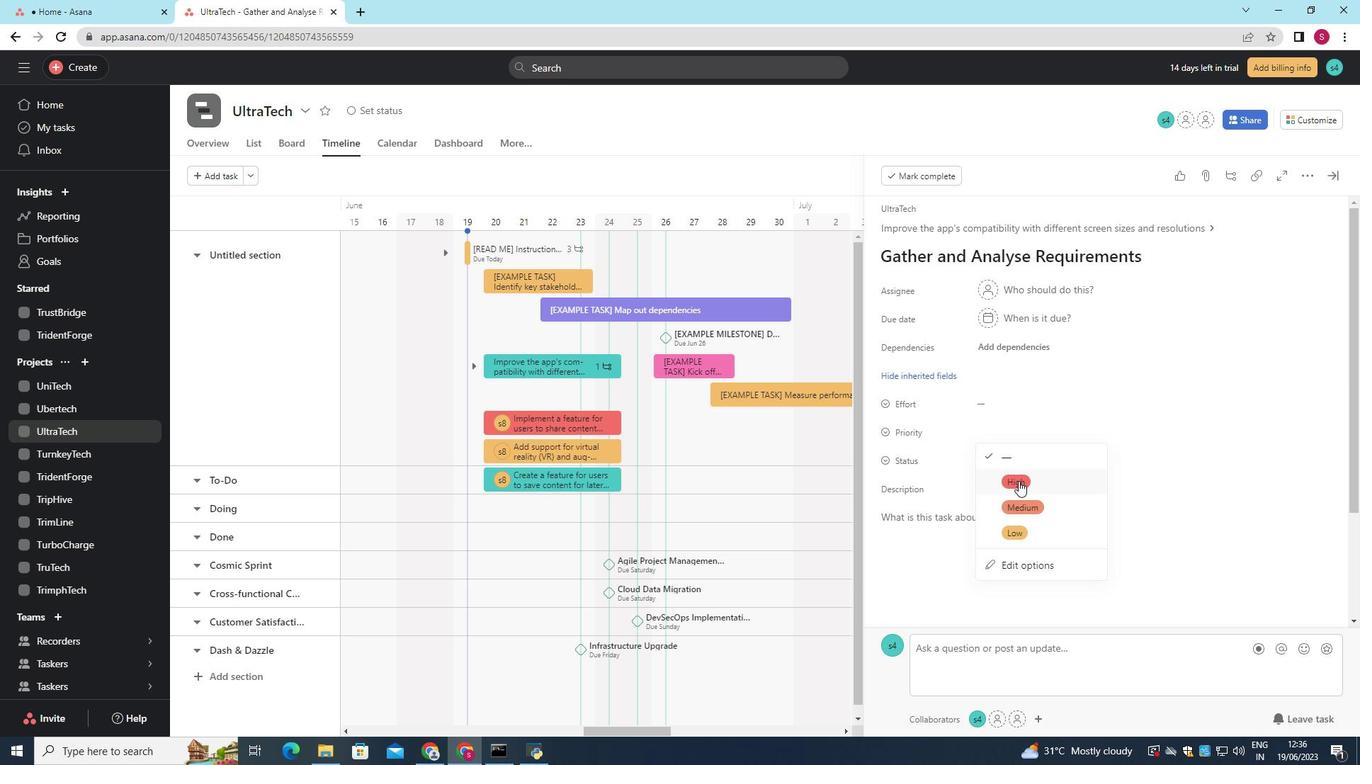 
Action: Mouse moved to (1018, 478)
Screenshot: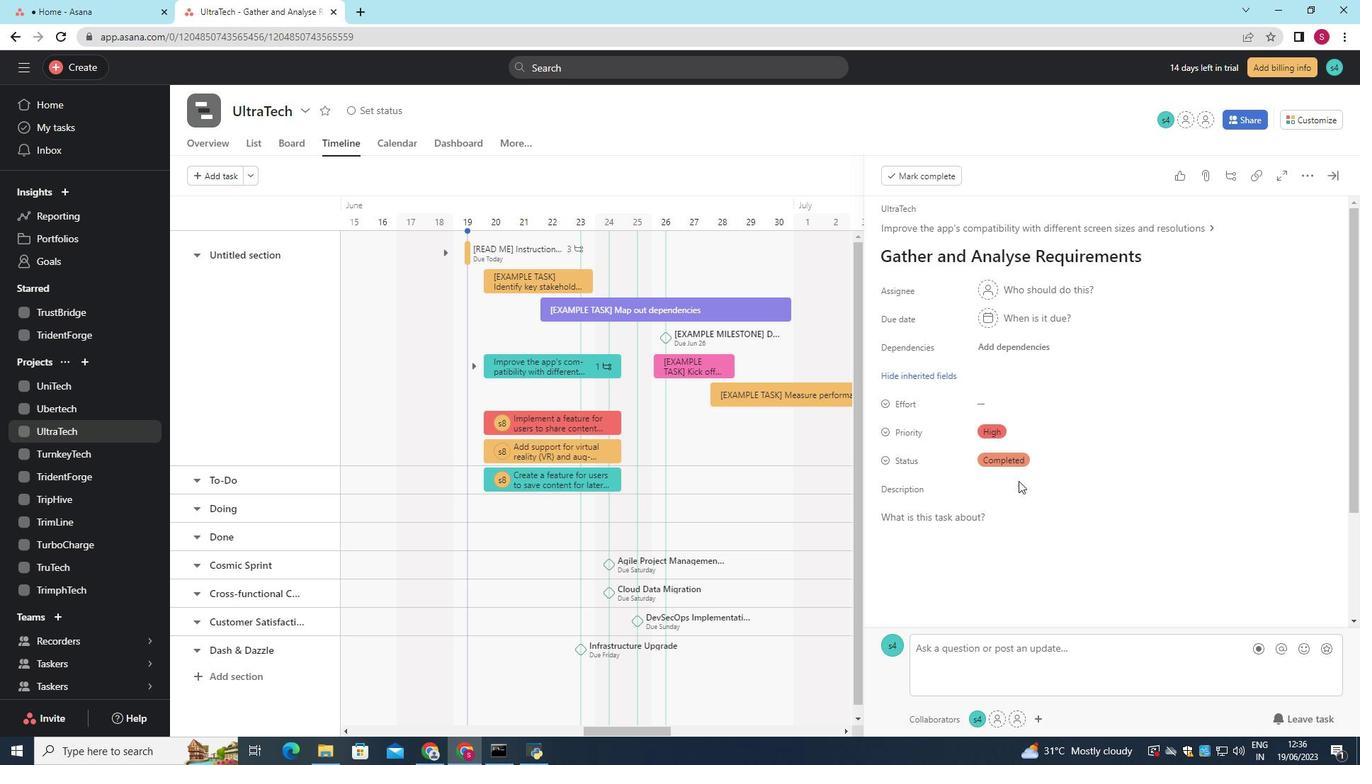 
